 Task: Look for space in Urfa from 4th June, 2023 to 9th June, 2023 for 2 adults in price range Rs.16000 to Rs.20000. Place can be private room with 1  bedroom having 1 bed and 1 bathroom. Property type can be hotel. Amenities needed are: . Required host language is English.
Action: Mouse moved to (330, 364)
Screenshot: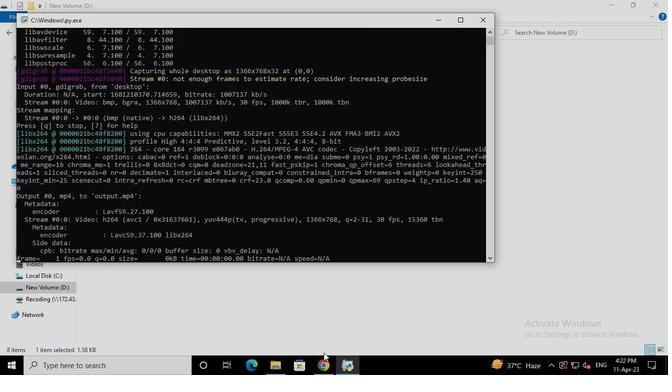 
Action: Mouse pressed left at (330, 364)
Screenshot: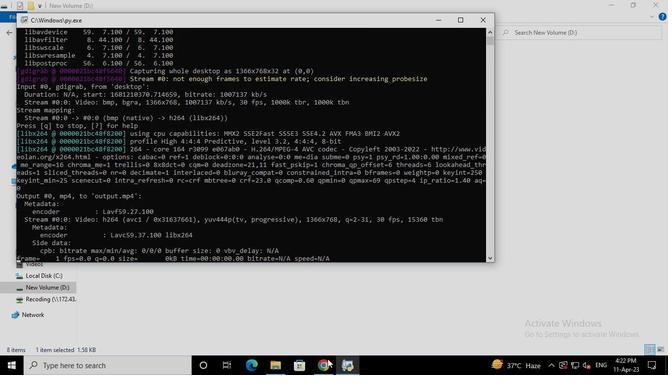 
Action: Mouse moved to (275, 83)
Screenshot: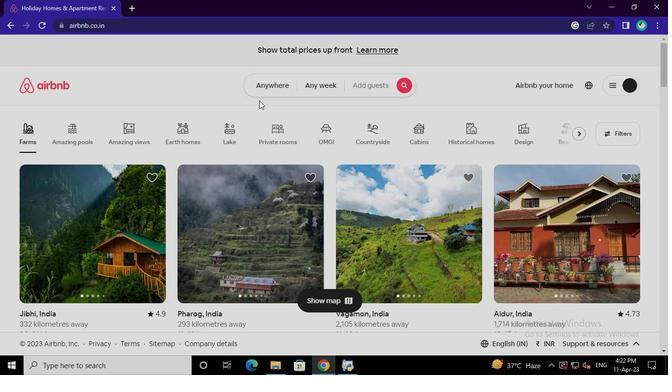 
Action: Mouse pressed left at (275, 83)
Screenshot: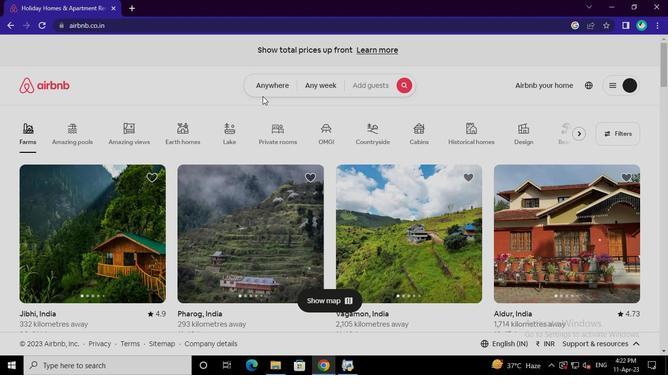 
Action: Mouse moved to (177, 126)
Screenshot: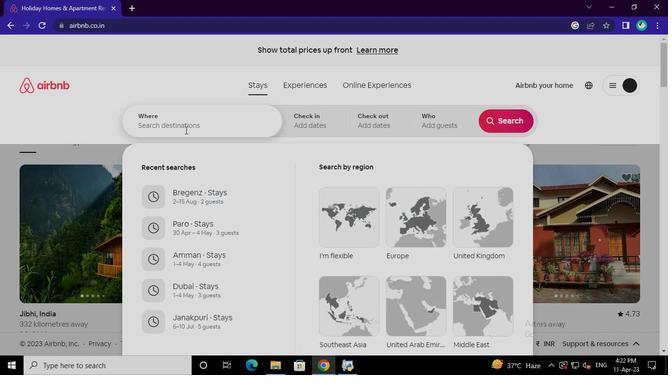 
Action: Mouse pressed left at (177, 126)
Screenshot: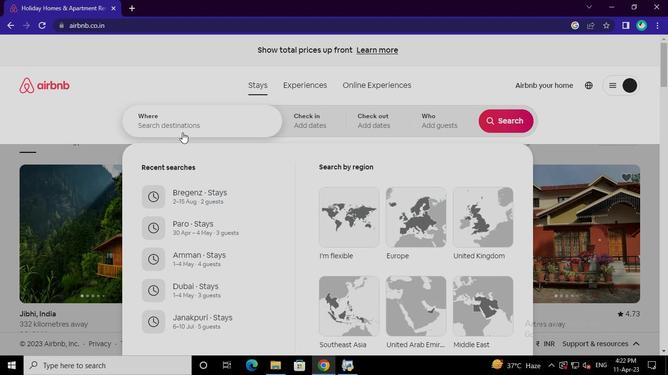 
Action: Keyboard u
Screenshot: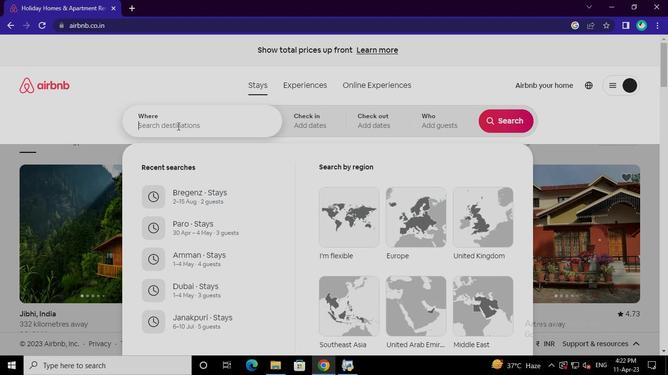
Action: Keyboard r
Screenshot: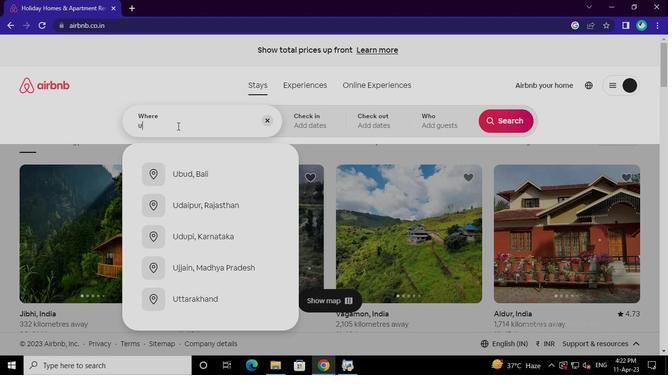 
Action: Keyboard f
Screenshot: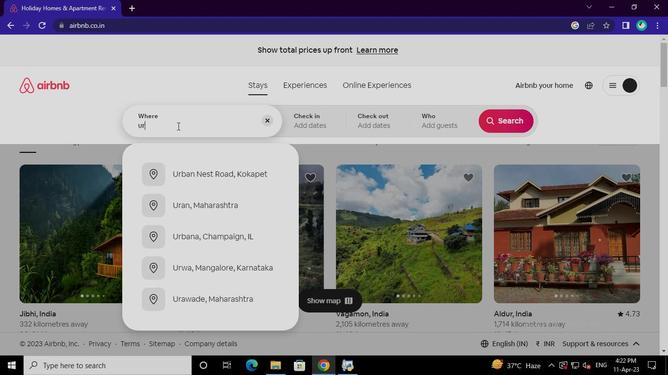 
Action: Keyboard a
Screenshot: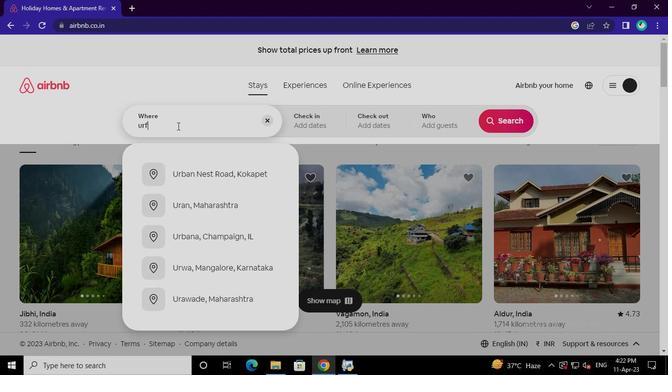 
Action: Mouse moved to (182, 174)
Screenshot: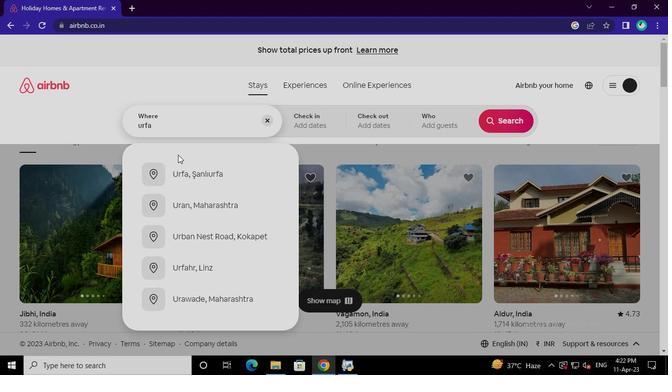 
Action: Mouse pressed left at (182, 174)
Screenshot: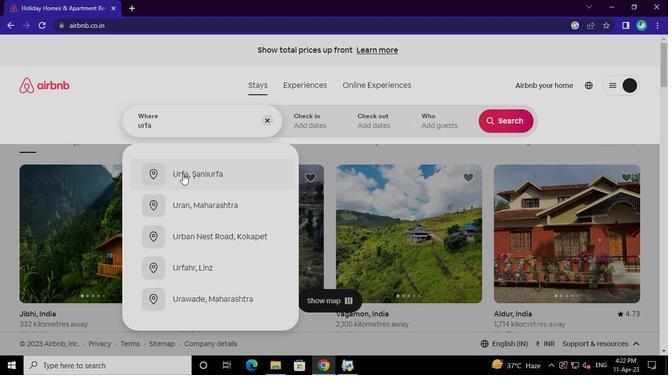 
Action: Mouse moved to (499, 191)
Screenshot: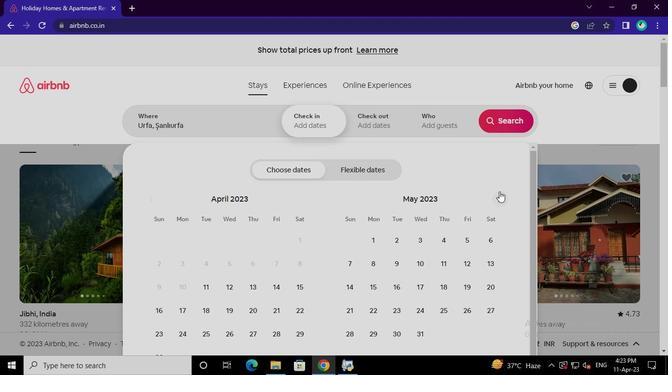 
Action: Mouse pressed left at (499, 191)
Screenshot: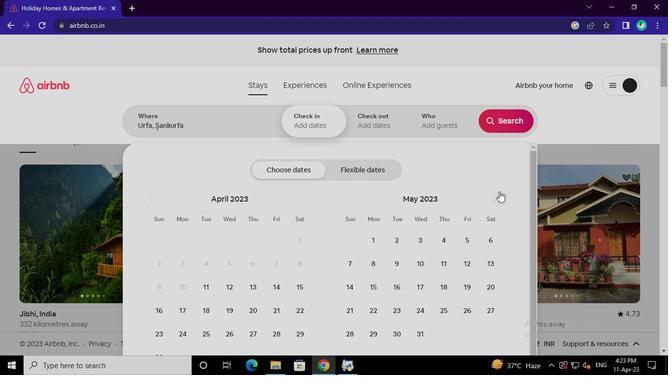 
Action: Mouse moved to (499, 192)
Screenshot: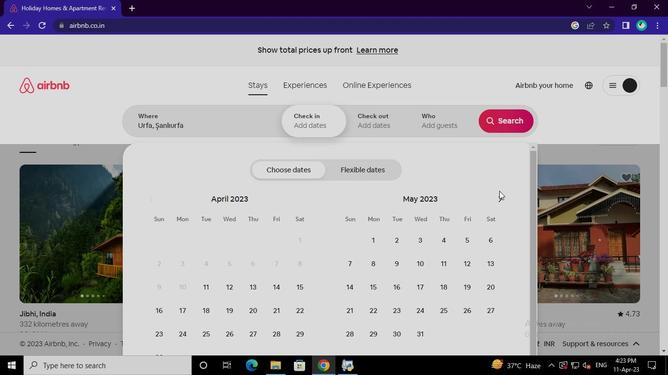 
Action: Mouse pressed left at (499, 192)
Screenshot: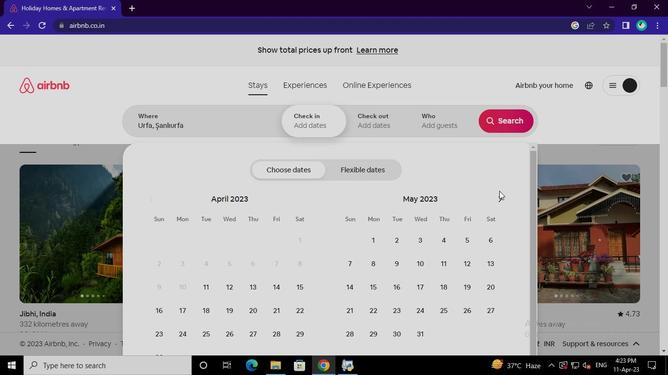 
Action: Mouse moved to (351, 261)
Screenshot: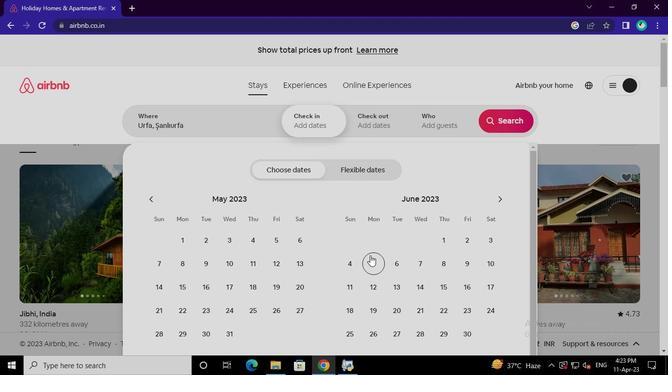
Action: Mouse pressed left at (351, 261)
Screenshot: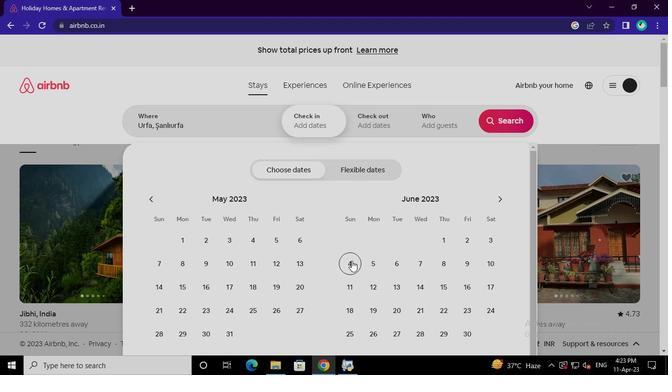 
Action: Mouse moved to (463, 266)
Screenshot: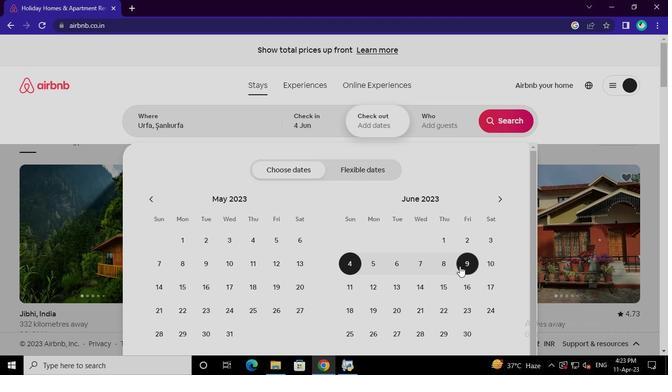 
Action: Mouse pressed left at (463, 266)
Screenshot: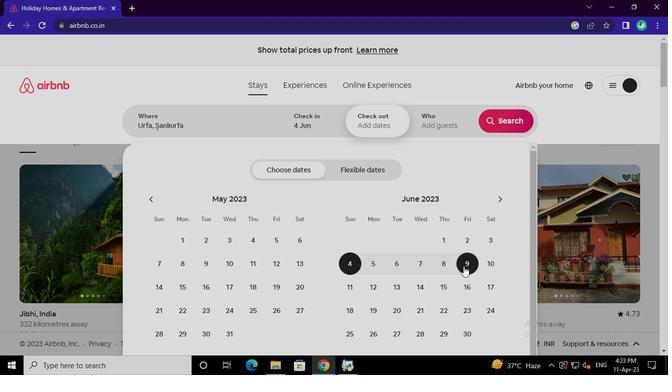 
Action: Mouse moved to (449, 121)
Screenshot: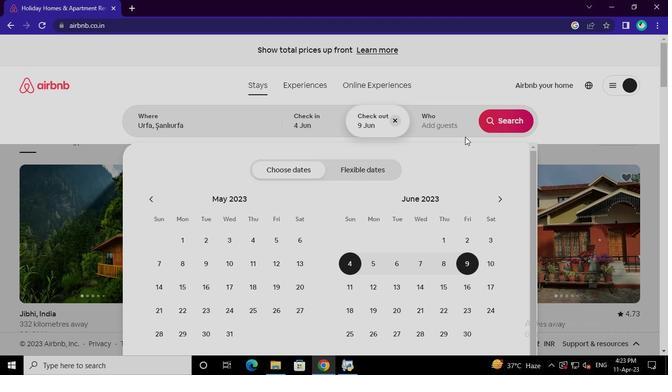 
Action: Mouse pressed left at (449, 121)
Screenshot: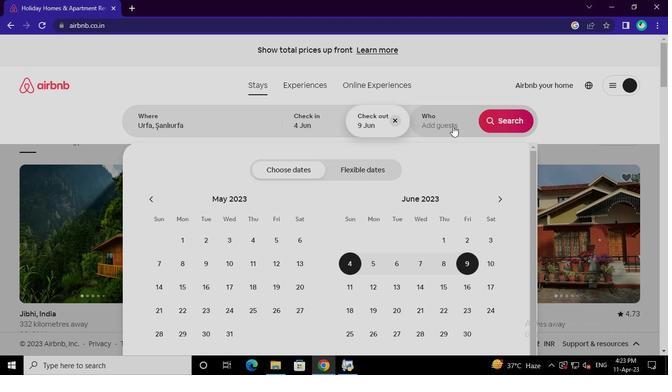 
Action: Mouse moved to (508, 179)
Screenshot: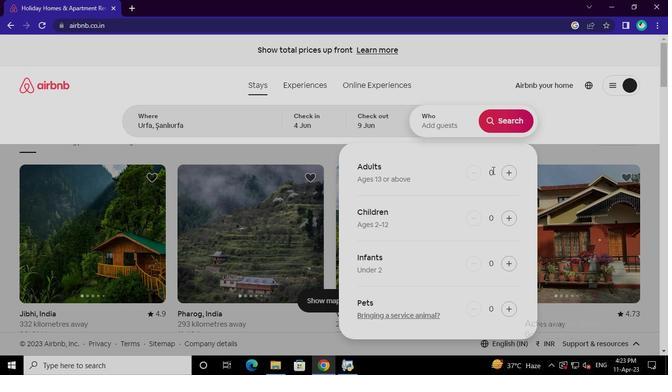 
Action: Mouse pressed left at (508, 179)
Screenshot: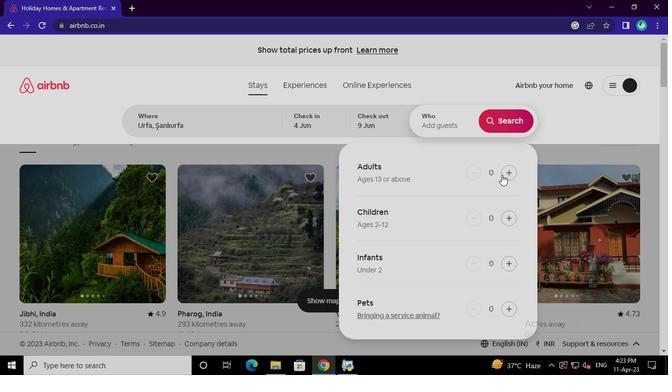 
Action: Mouse moved to (508, 177)
Screenshot: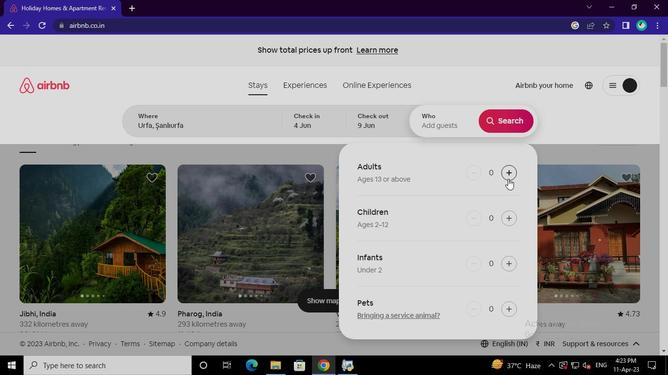 
Action: Mouse pressed left at (508, 177)
Screenshot: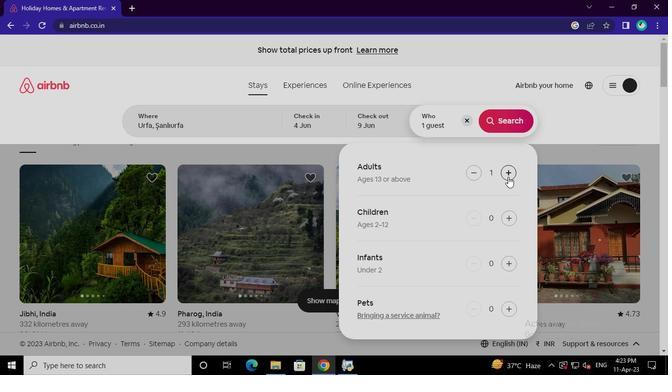 
Action: Mouse moved to (506, 123)
Screenshot: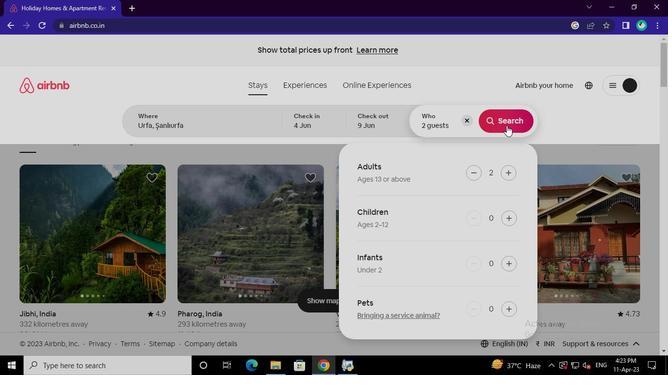 
Action: Mouse pressed left at (506, 123)
Screenshot: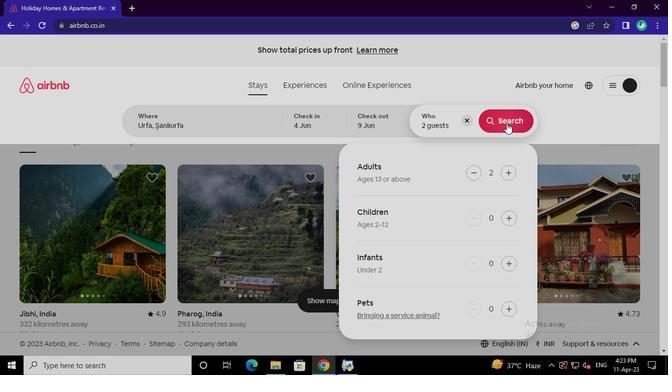 
Action: Mouse moved to (617, 93)
Screenshot: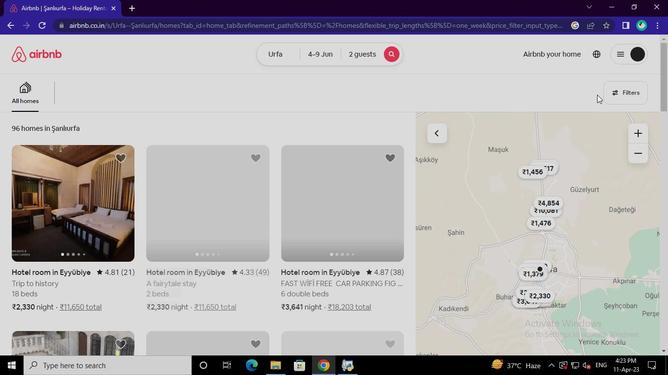 
Action: Mouse pressed left at (617, 93)
Screenshot: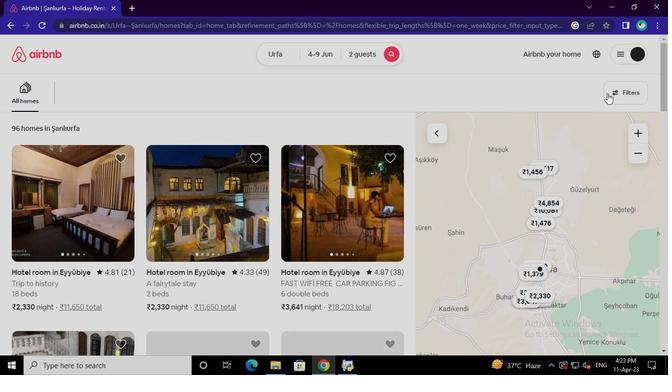 
Action: Mouse moved to (242, 212)
Screenshot: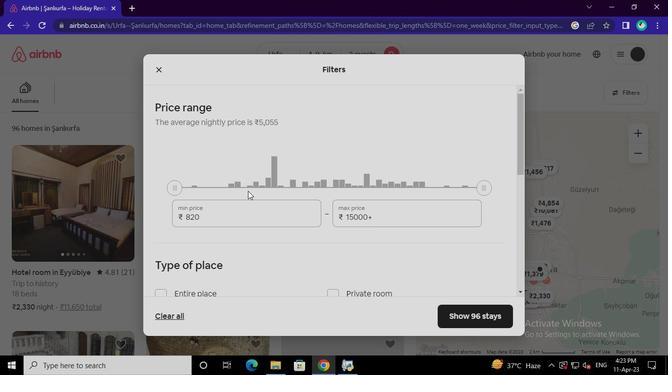 
Action: Mouse pressed left at (242, 212)
Screenshot: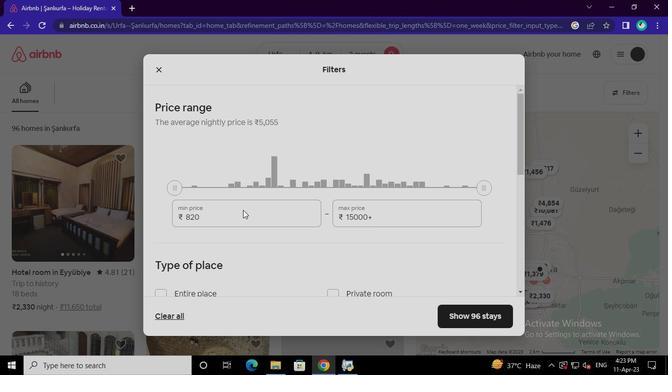 
Action: Keyboard Key.backspace
Screenshot: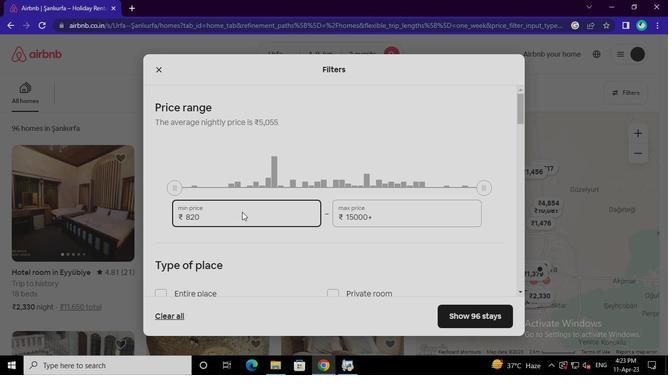 
Action: Keyboard Key.backspace
Screenshot: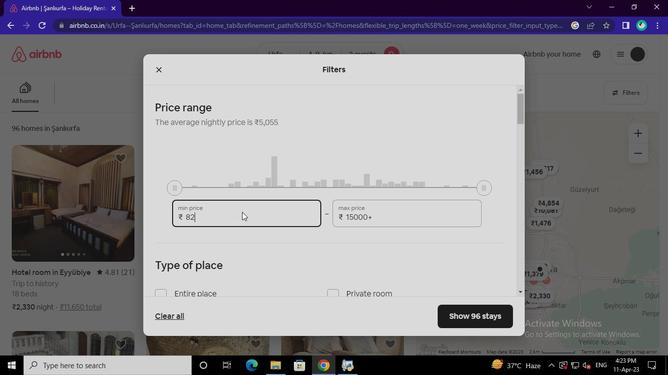 
Action: Keyboard Key.backspace
Screenshot: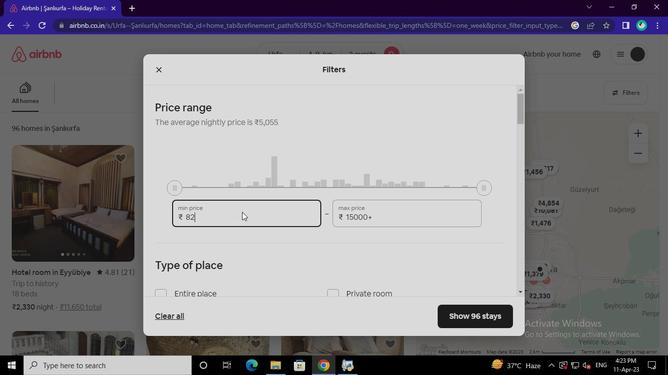 
Action: Keyboard Key.backspace
Screenshot: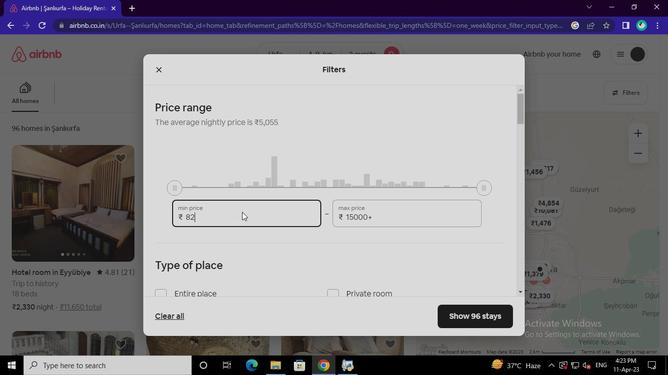 
Action: Keyboard Key.backspace
Screenshot: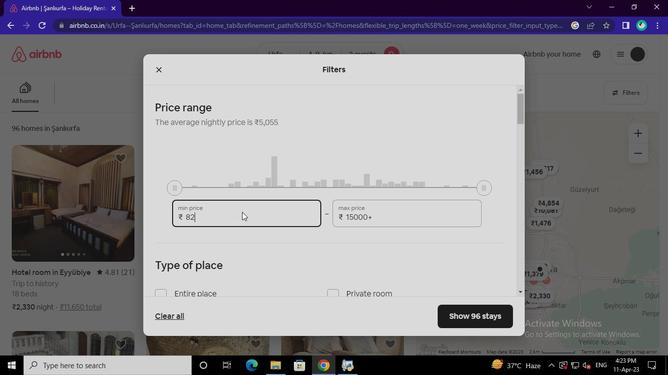 
Action: Keyboard Key.backspace
Screenshot: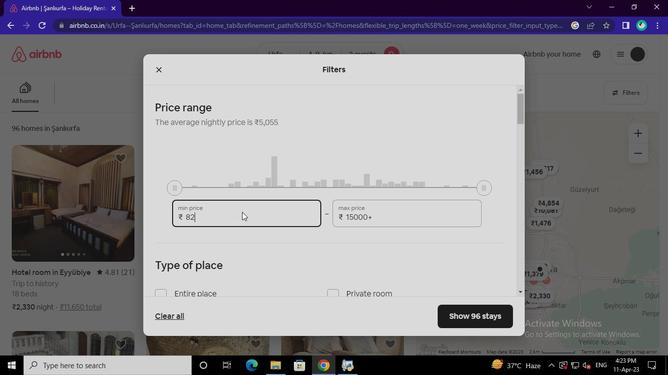 
Action: Keyboard Key.backspace
Screenshot: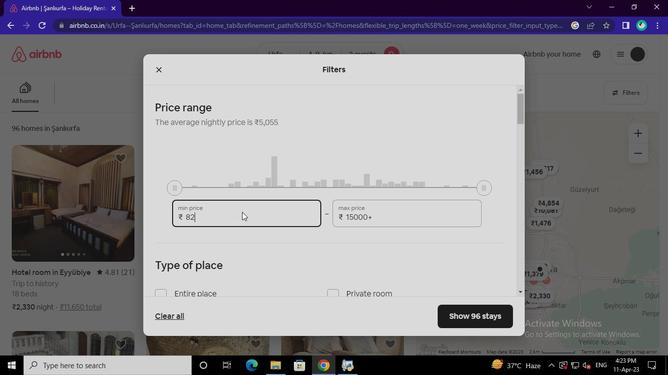 
Action: Keyboard <97>
Screenshot: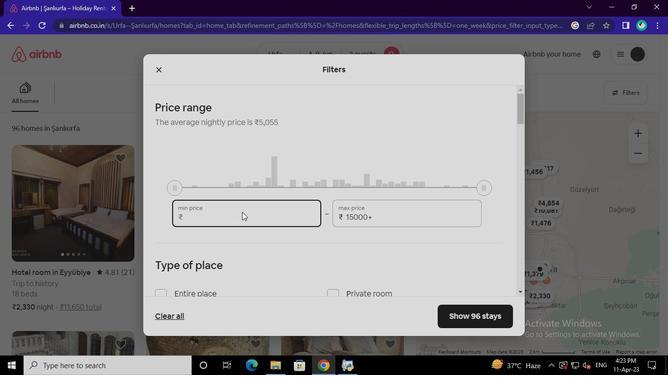 
Action: Keyboard <102>
Screenshot: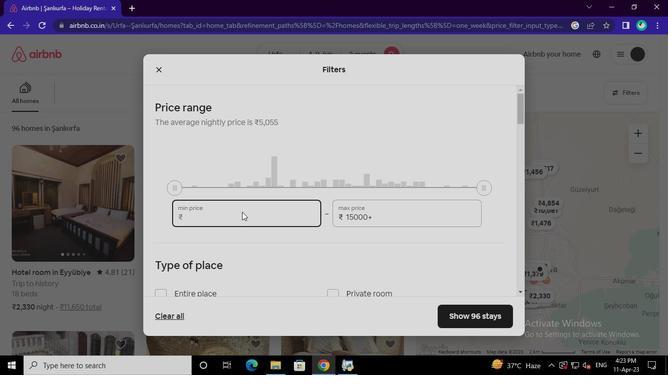 
Action: Keyboard <96>
Screenshot: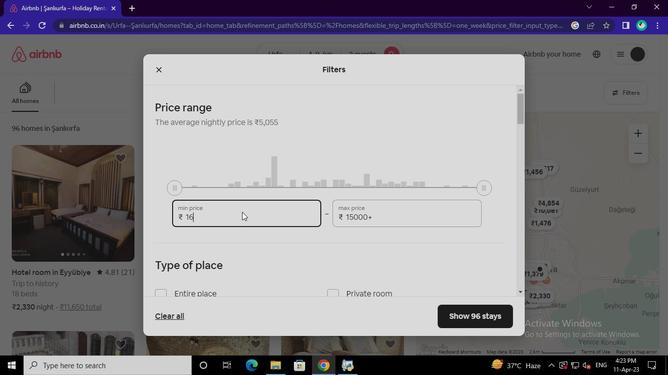
Action: Keyboard <96>
Screenshot: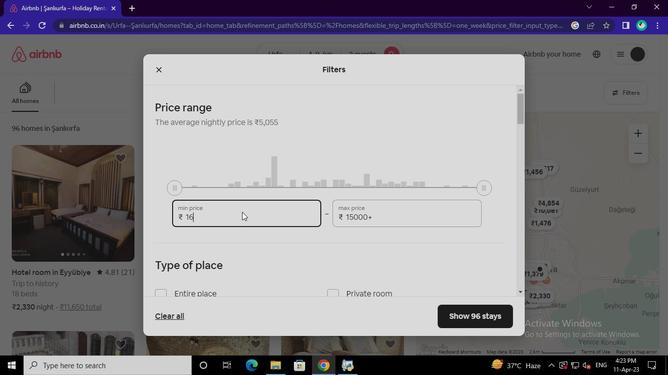 
Action: Keyboard <96>
Screenshot: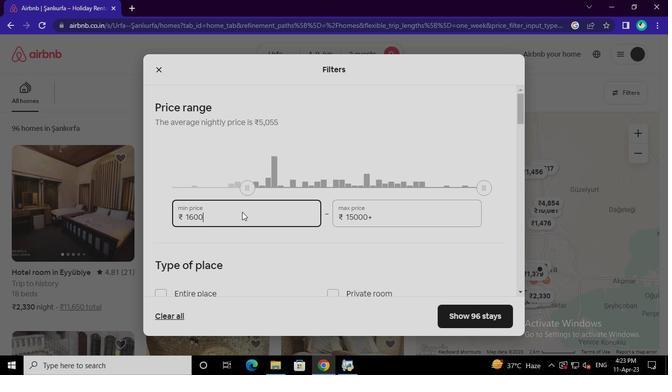 
Action: Mouse moved to (378, 216)
Screenshot: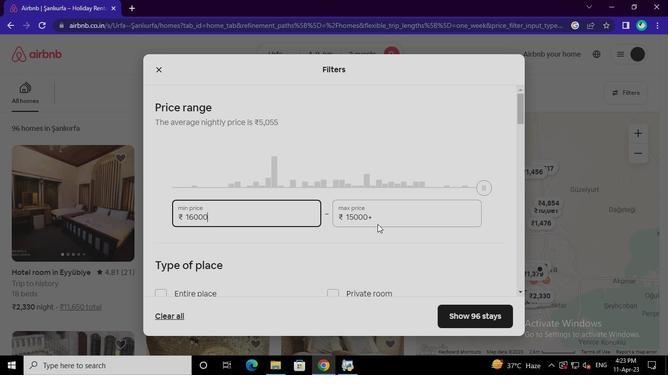 
Action: Mouse pressed left at (378, 216)
Screenshot: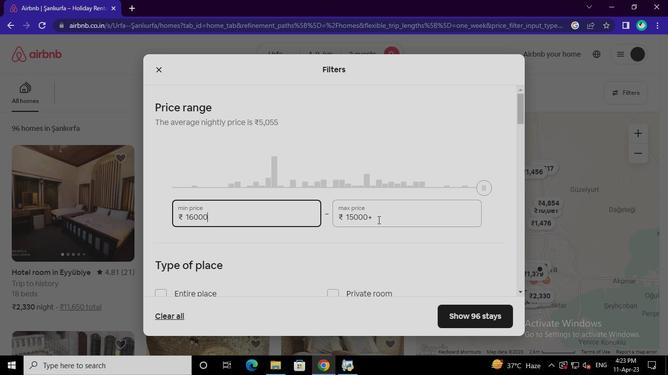 
Action: Keyboard Key.backspace
Screenshot: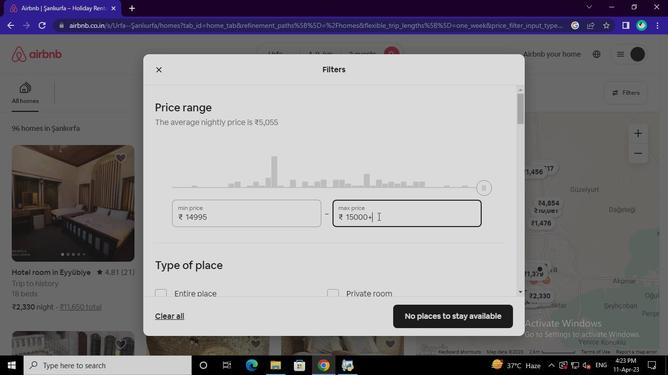 
Action: Keyboard Key.backspace
Screenshot: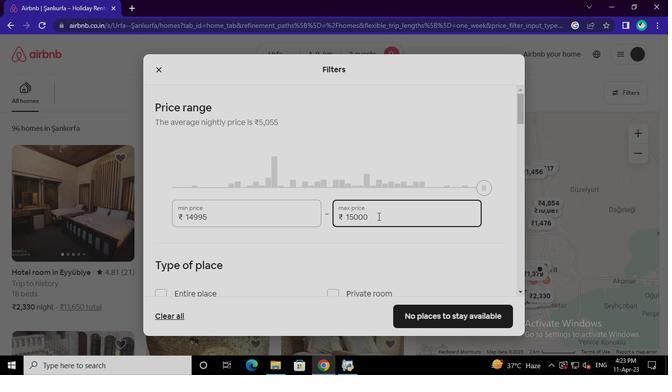 
Action: Keyboard Key.backspace
Screenshot: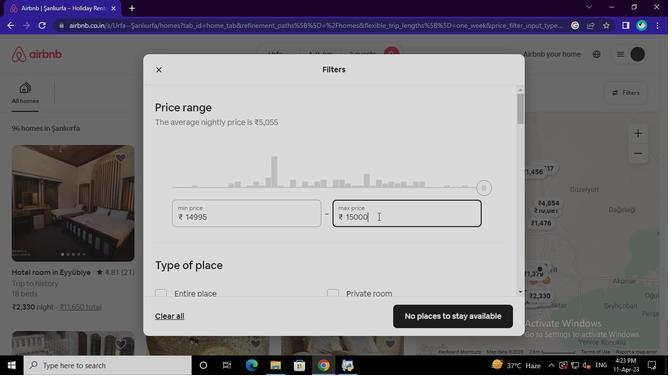 
Action: Keyboard Key.backspace
Screenshot: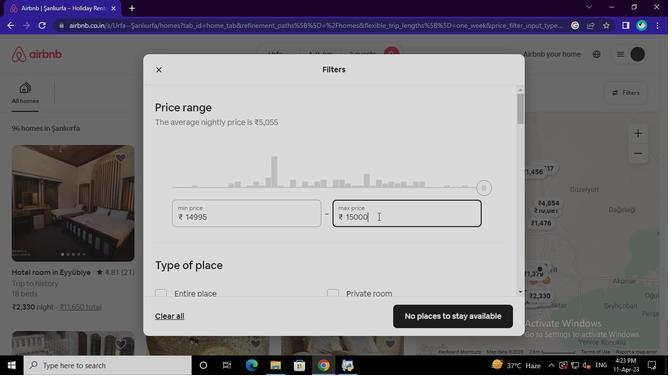 
Action: Keyboard Key.backspace
Screenshot: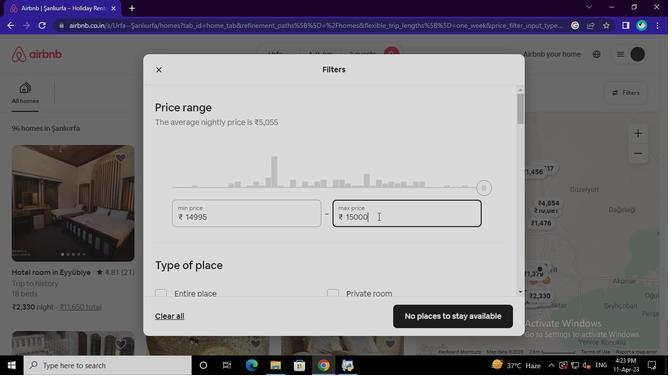 
Action: Keyboard Key.backspace
Screenshot: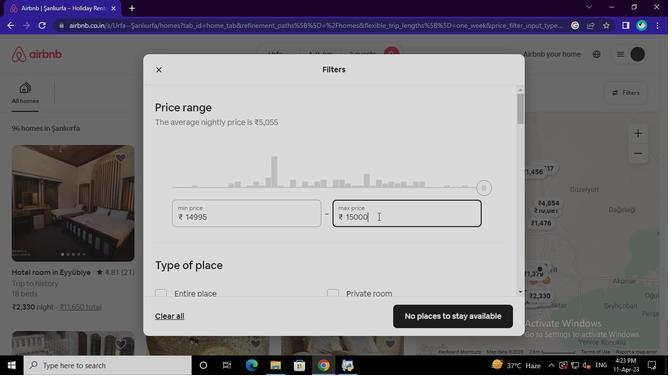 
Action: Keyboard Key.backspace
Screenshot: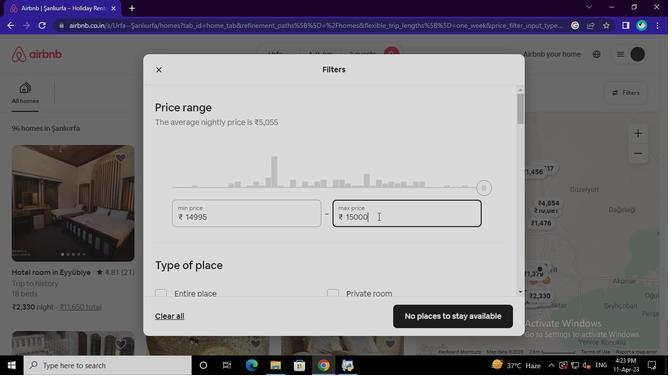 
Action: Keyboard Key.backspace
Screenshot: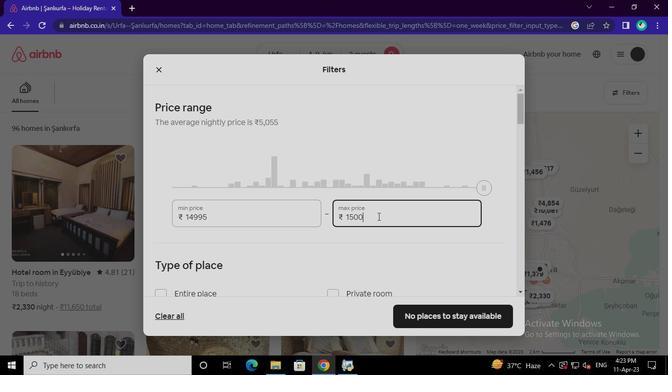 
Action: Keyboard Key.backspace
Screenshot: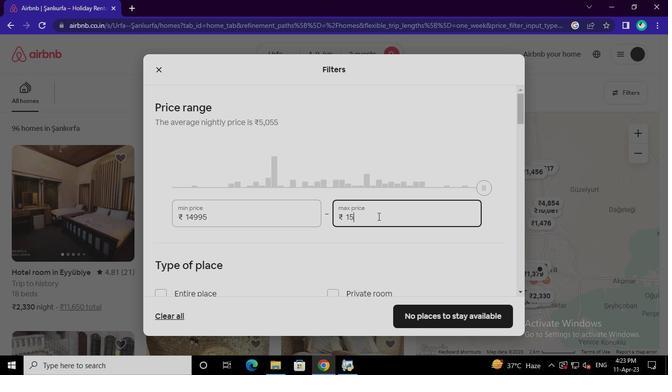 
Action: Keyboard Key.backspace
Screenshot: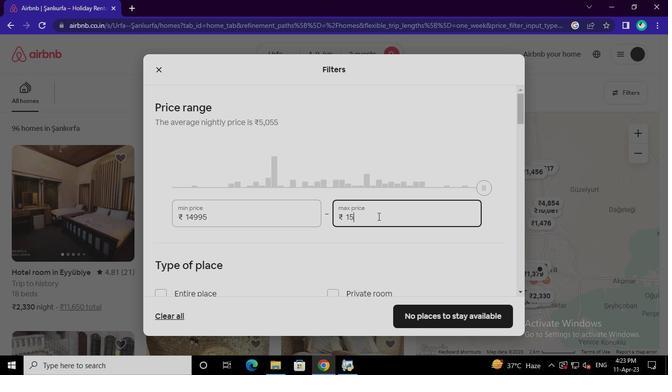 
Action: Keyboard Key.backspace
Screenshot: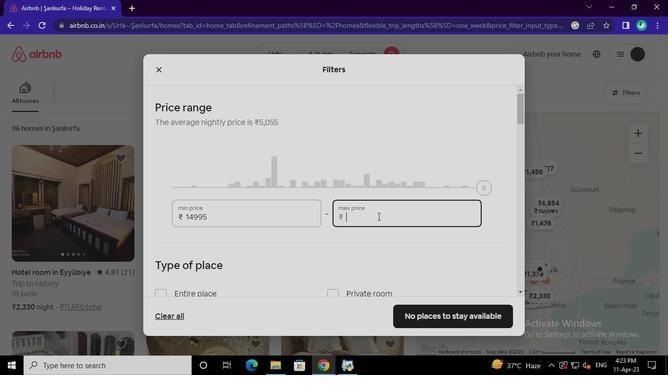 
Action: Keyboard <98>
Screenshot: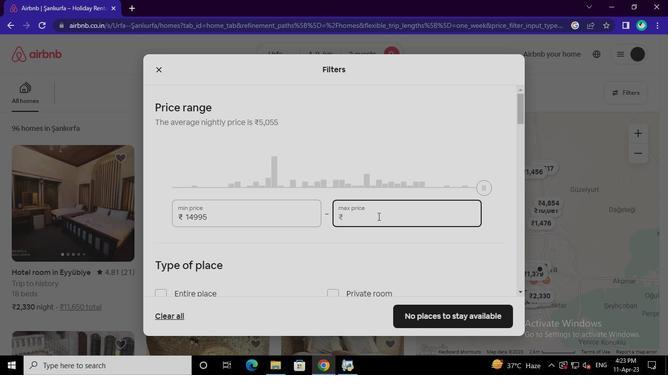 
Action: Keyboard <96>
Screenshot: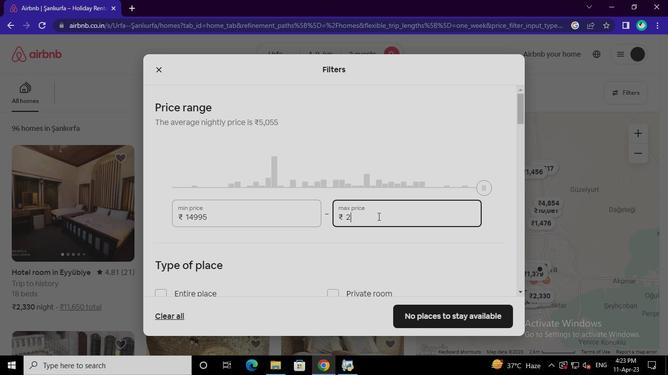 
Action: Keyboard <96>
Screenshot: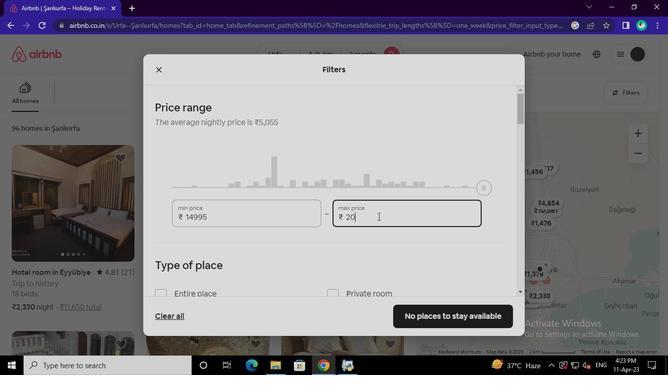
Action: Keyboard <96>
Screenshot: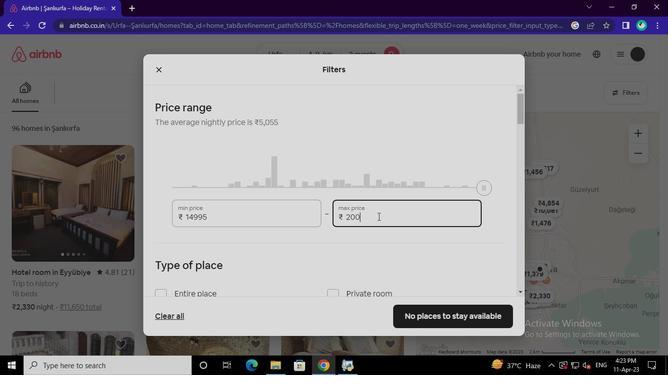 
Action: Keyboard <96>
Screenshot: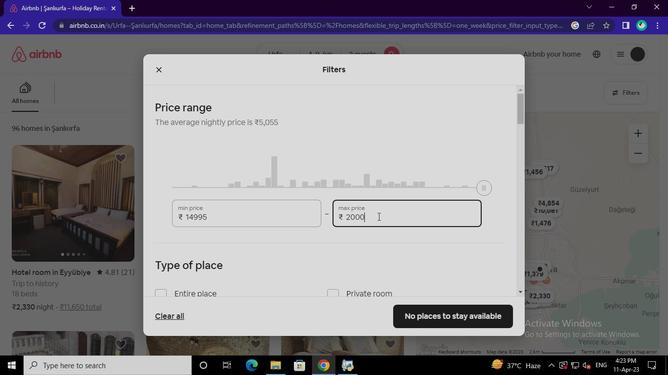 
Action: Mouse moved to (333, 150)
Screenshot: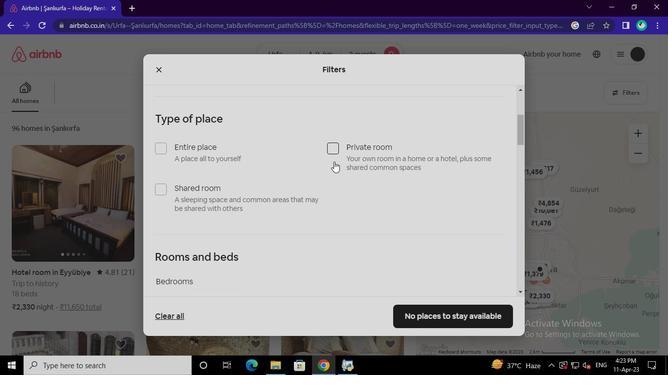 
Action: Mouse pressed left at (333, 150)
Screenshot: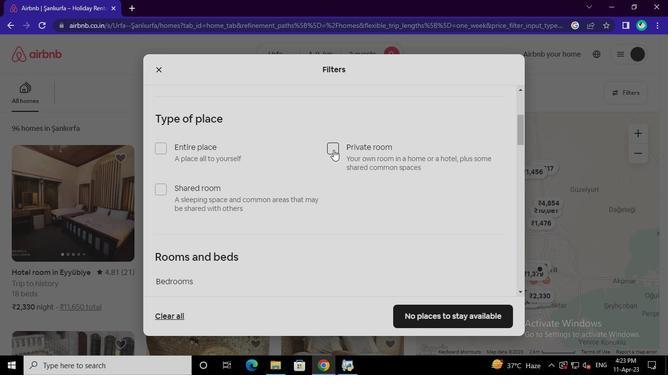 
Action: Mouse moved to (220, 208)
Screenshot: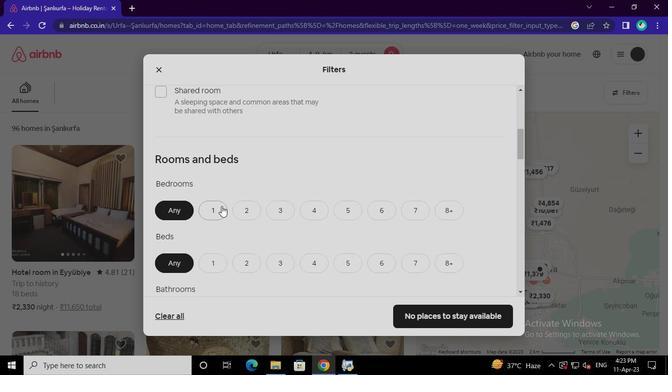
Action: Mouse pressed left at (220, 208)
Screenshot: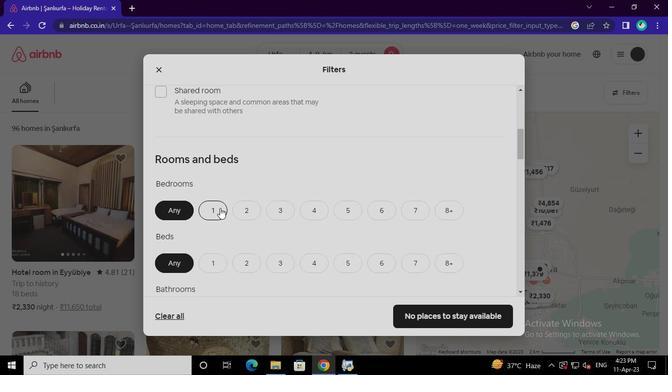 
Action: Mouse moved to (213, 162)
Screenshot: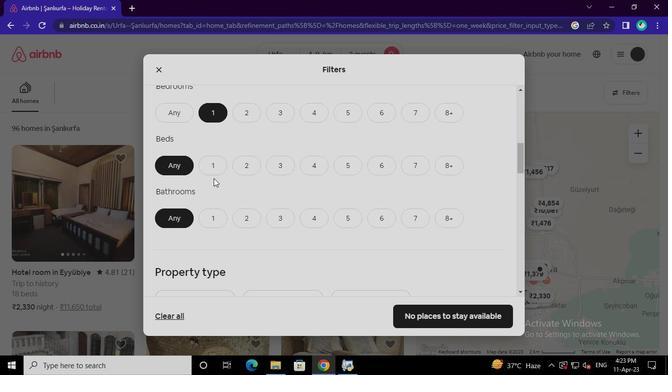 
Action: Mouse pressed left at (213, 162)
Screenshot: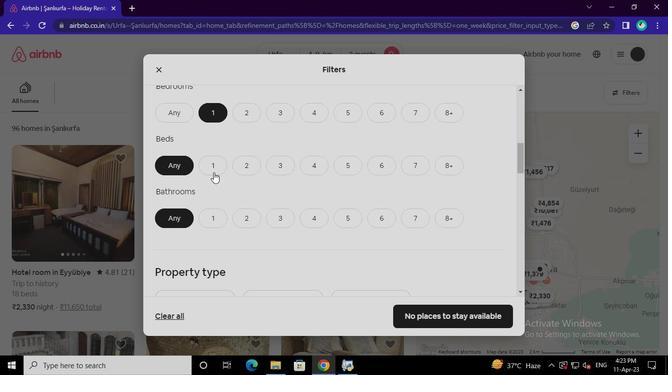 
Action: Mouse moved to (213, 216)
Screenshot: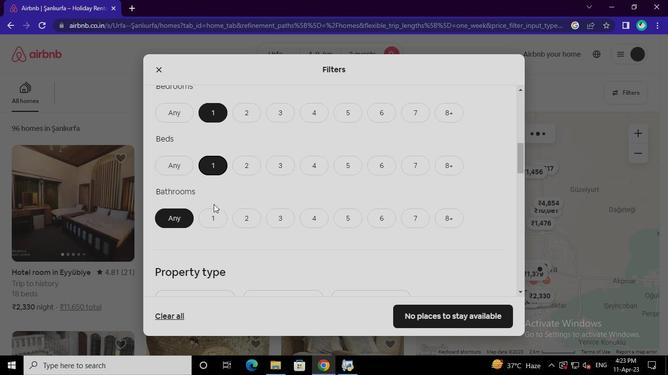
Action: Mouse pressed left at (213, 216)
Screenshot: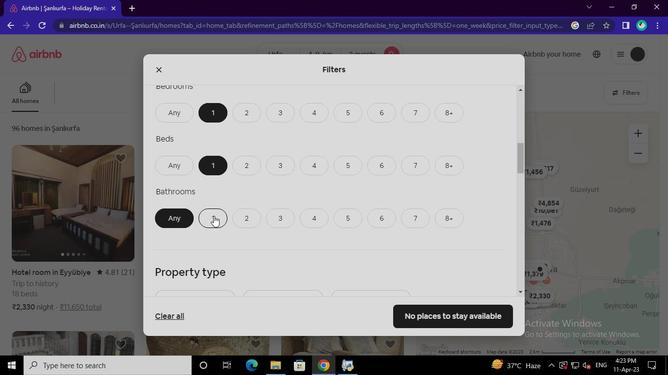 
Action: Mouse moved to (354, 183)
Screenshot: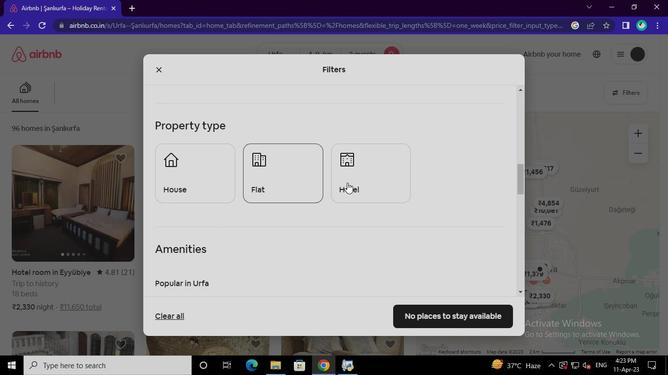 
Action: Mouse pressed left at (354, 183)
Screenshot: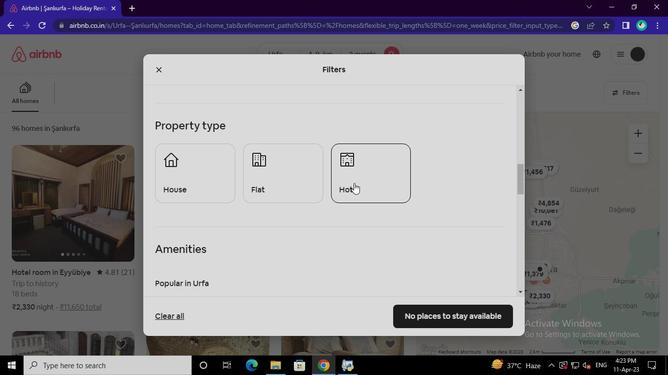 
Action: Mouse moved to (182, 224)
Screenshot: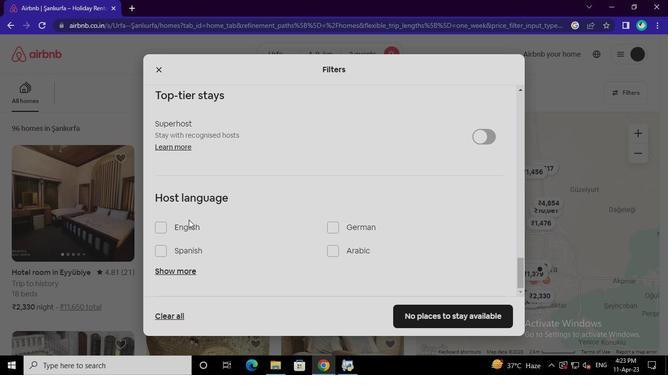 
Action: Mouse pressed left at (182, 224)
Screenshot: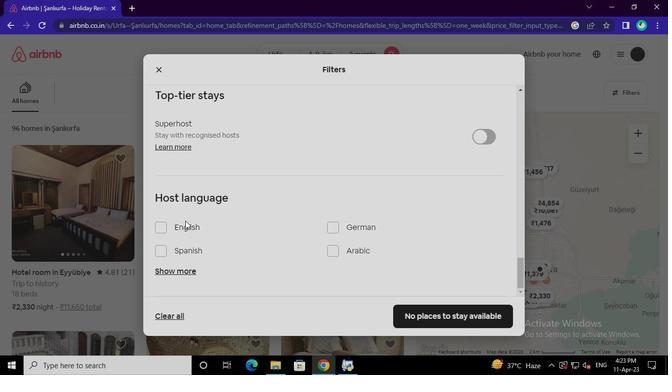 
Action: Mouse moved to (419, 321)
Screenshot: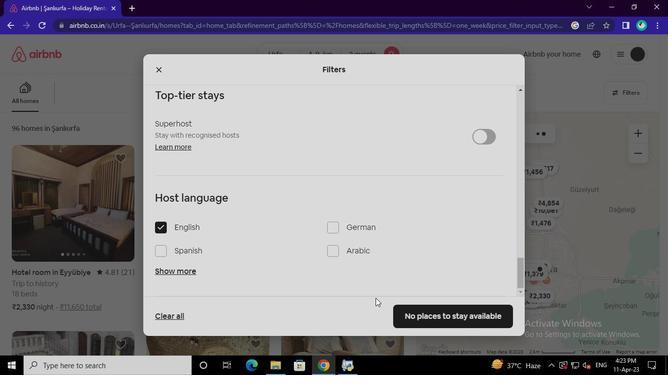 
Action: Mouse pressed left at (419, 321)
Screenshot: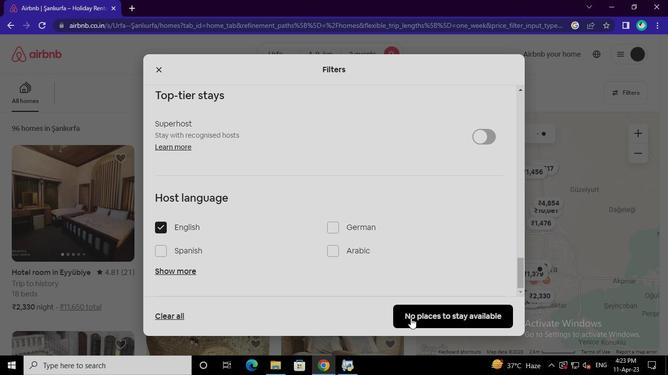 
Action: Mouse moved to (352, 368)
Screenshot: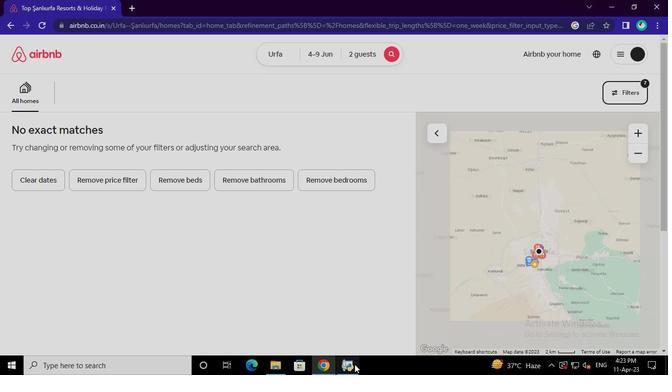 
Action: Mouse pressed left at (352, 368)
Screenshot: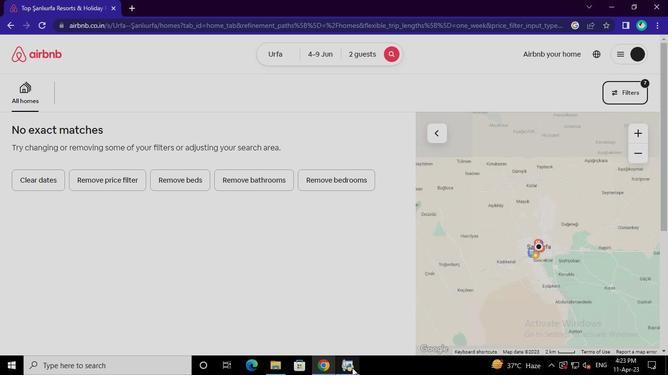 
Action: Mouse moved to (488, 22)
Screenshot: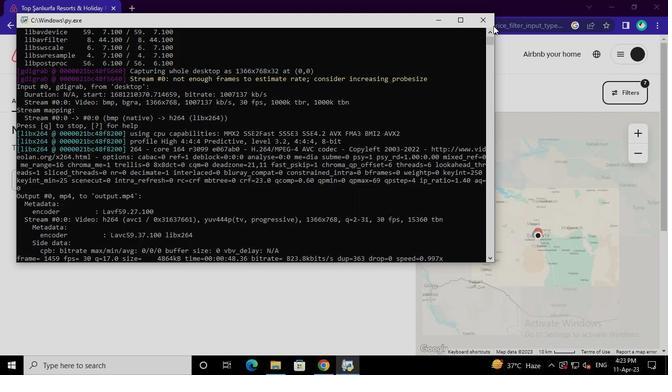 
Action: Mouse pressed left at (488, 22)
Screenshot: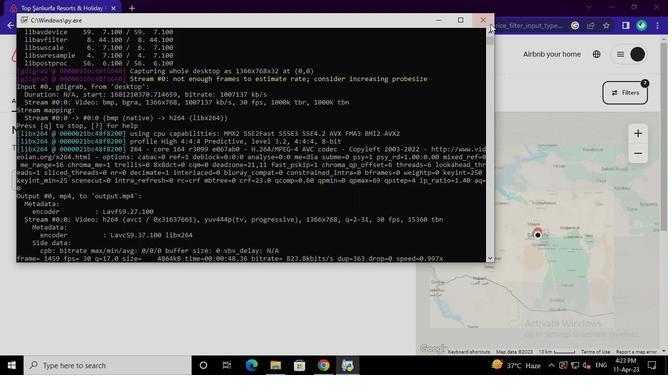 
Action: Mouse moved to (470, 44)
Screenshot: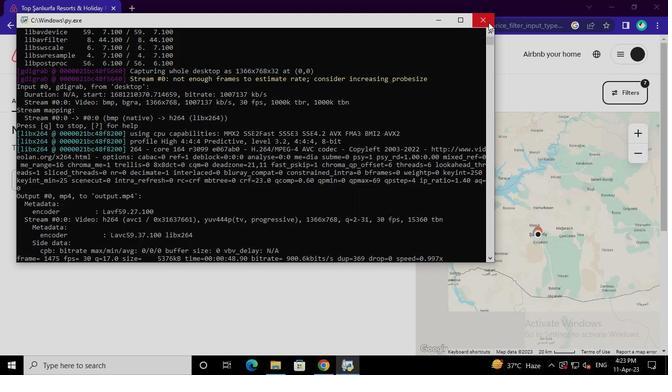 
